 Task: Sort the products in the category "Trash Bins & Bags" by unit price (low first).
Action: Mouse moved to (778, 251)
Screenshot: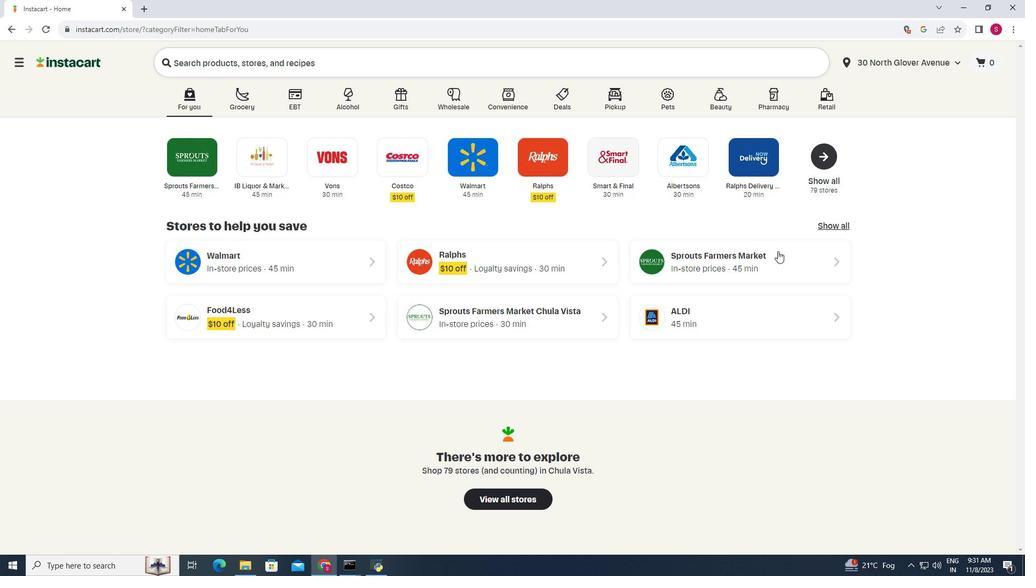 
Action: Mouse pressed left at (778, 251)
Screenshot: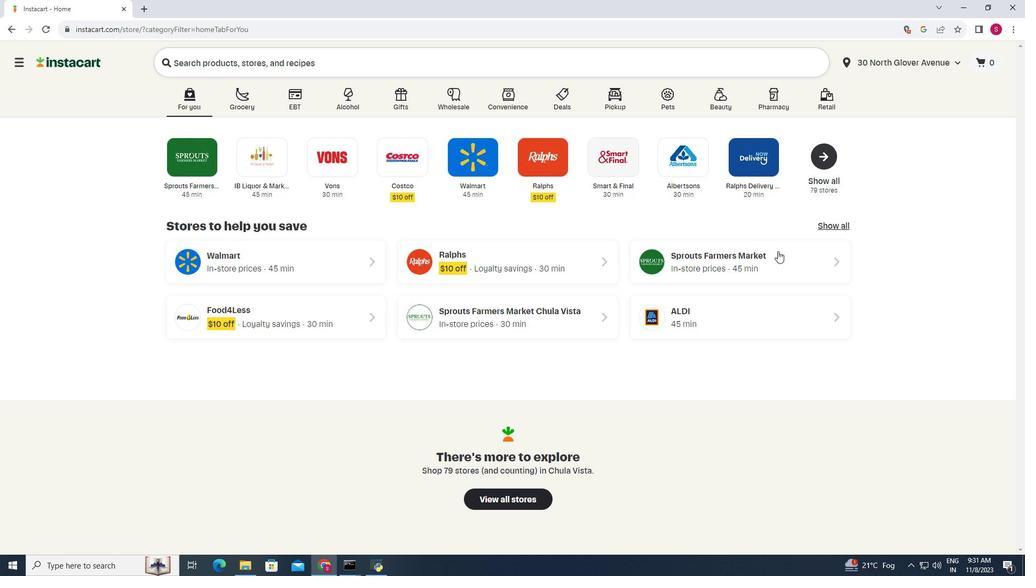 
Action: Mouse moved to (97, 352)
Screenshot: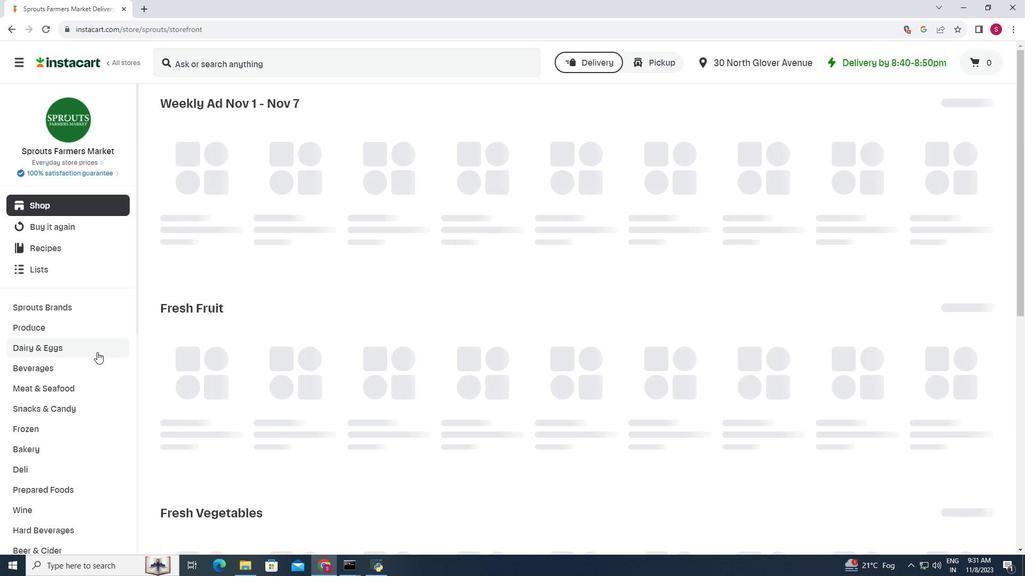 
Action: Mouse scrolled (97, 351) with delta (0, 0)
Screenshot: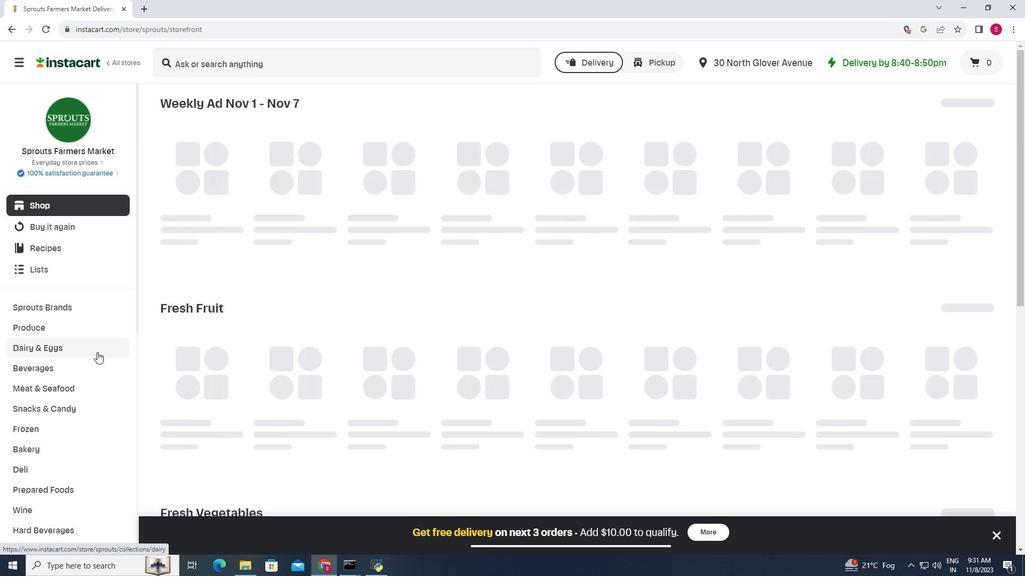 
Action: Mouse moved to (97, 352)
Screenshot: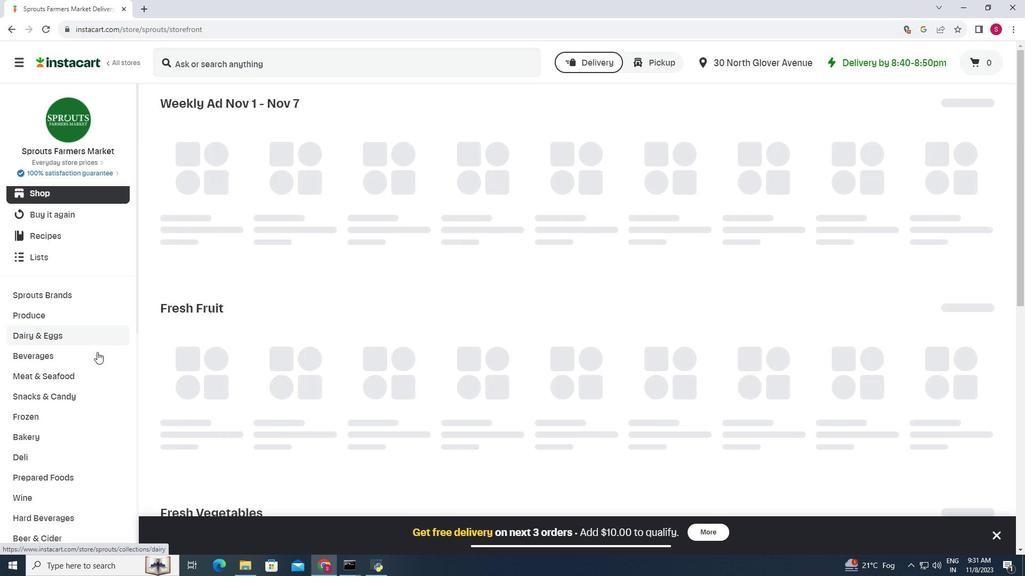 
Action: Mouse scrolled (97, 351) with delta (0, 0)
Screenshot: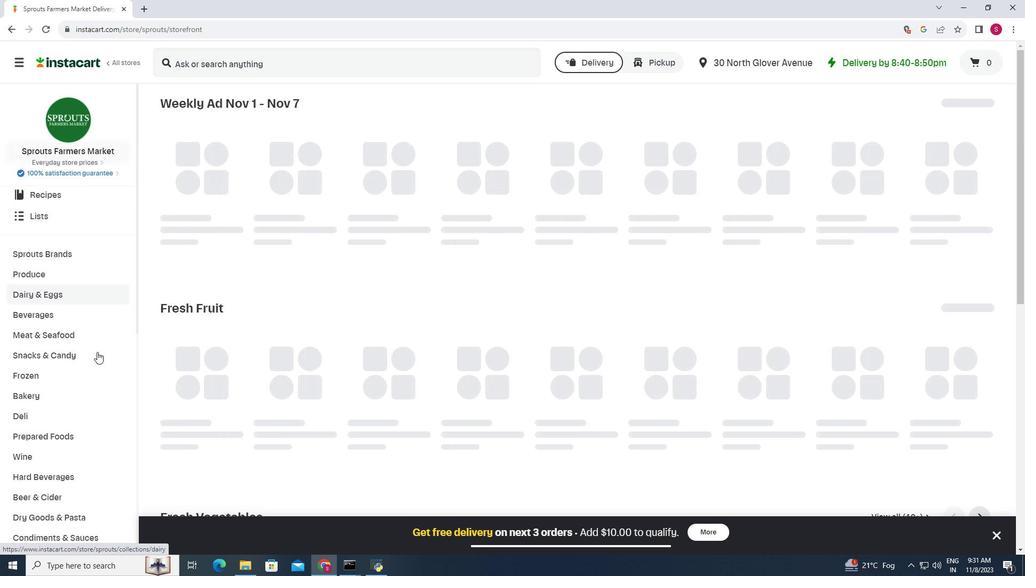 
Action: Mouse moved to (97, 353)
Screenshot: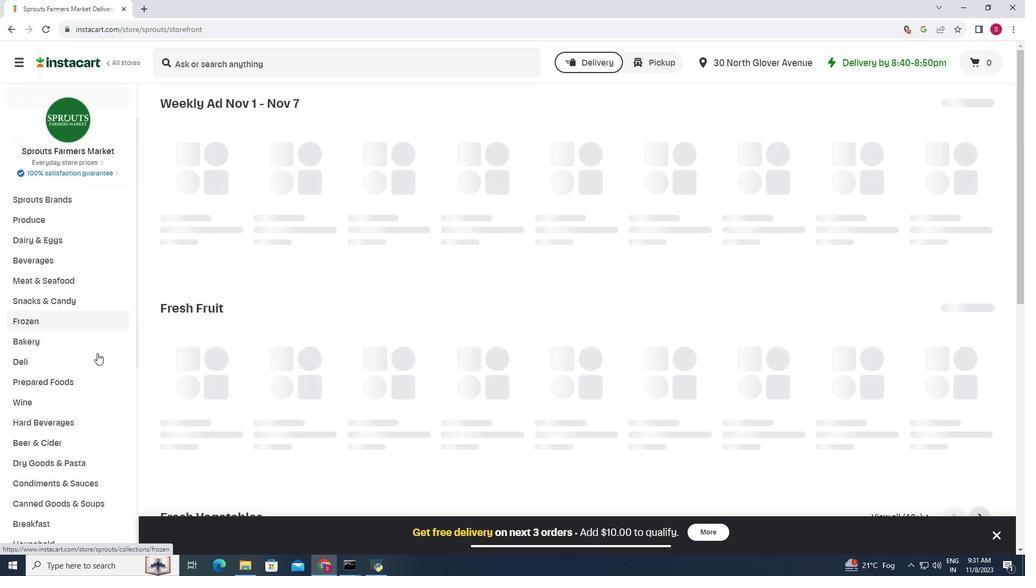 
Action: Mouse scrolled (97, 353) with delta (0, 0)
Screenshot: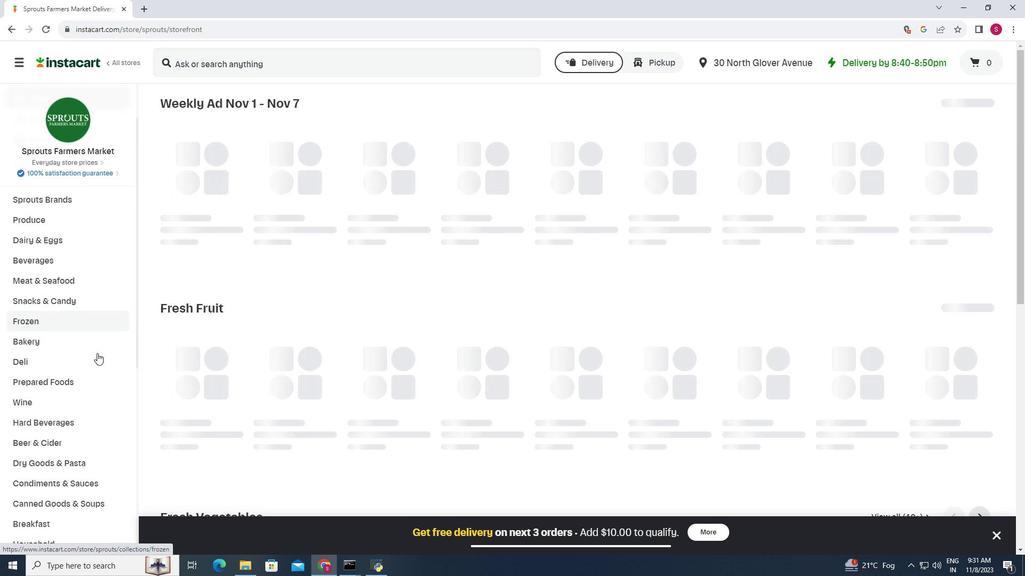 
Action: Mouse moved to (97, 354)
Screenshot: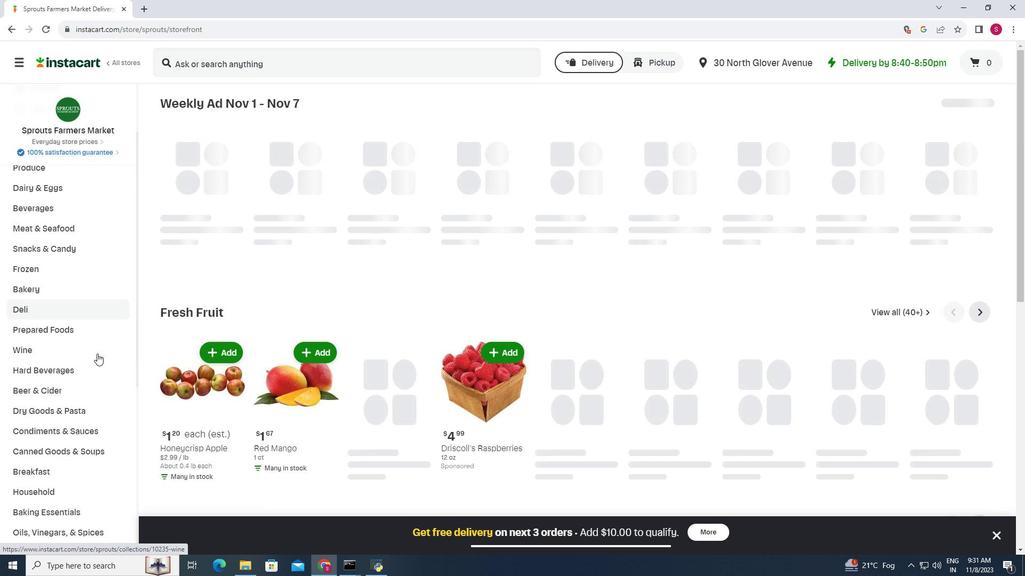 
Action: Mouse scrolled (97, 353) with delta (0, 0)
Screenshot: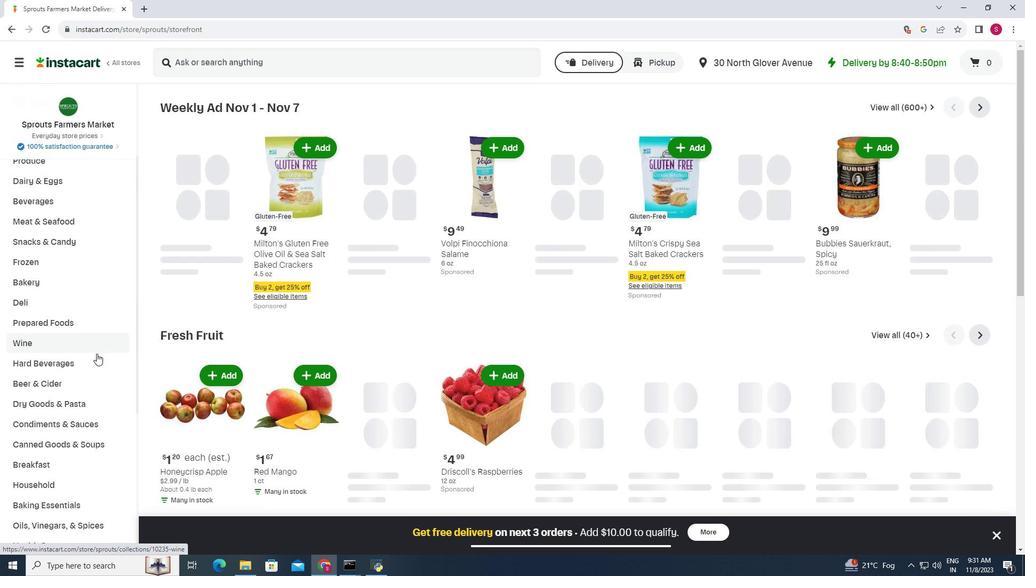 
Action: Mouse moved to (61, 437)
Screenshot: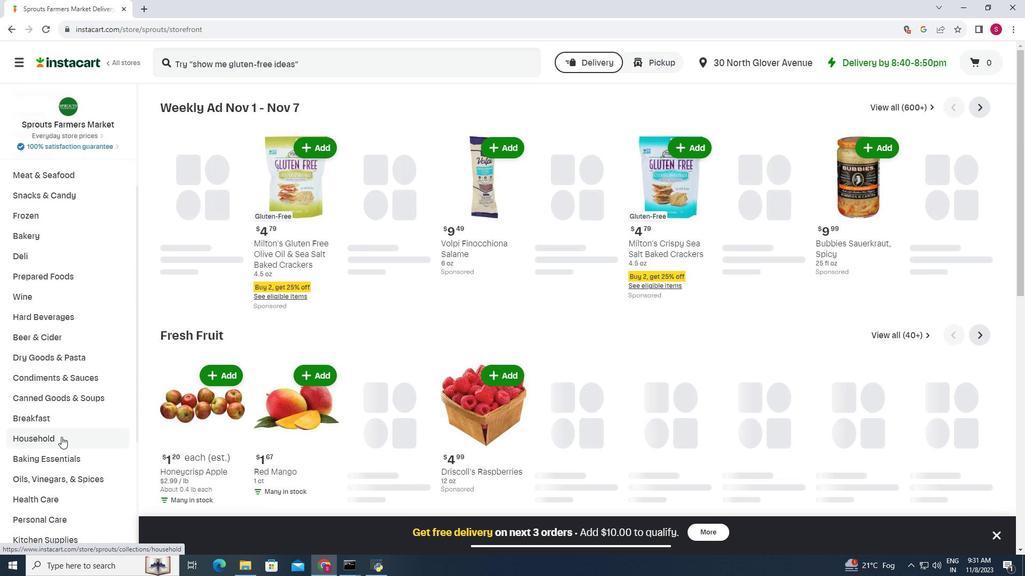 
Action: Mouse pressed left at (61, 437)
Screenshot: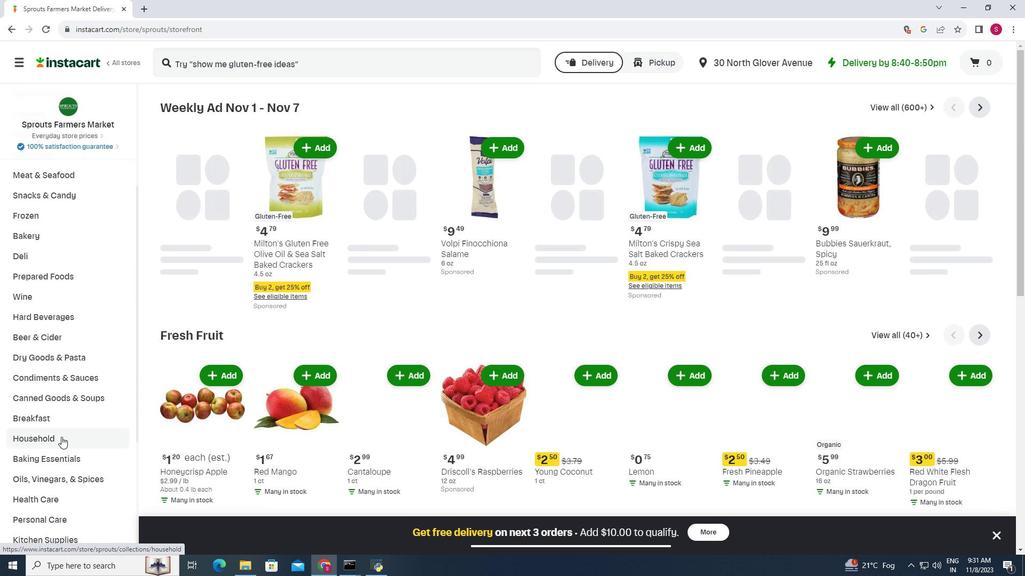
Action: Mouse moved to (754, 131)
Screenshot: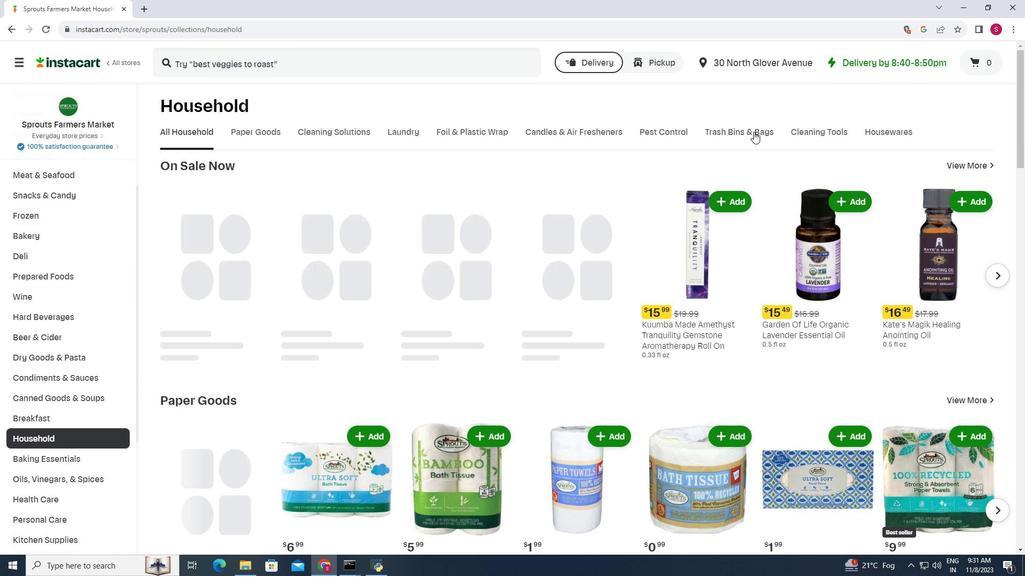 
Action: Mouse pressed left at (754, 131)
Screenshot: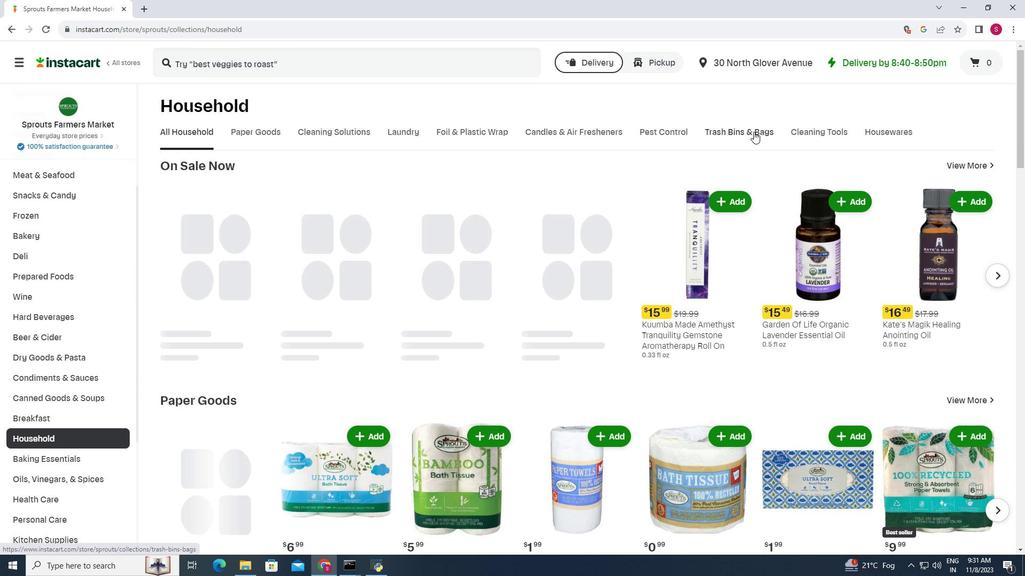
Action: Mouse moved to (989, 166)
Screenshot: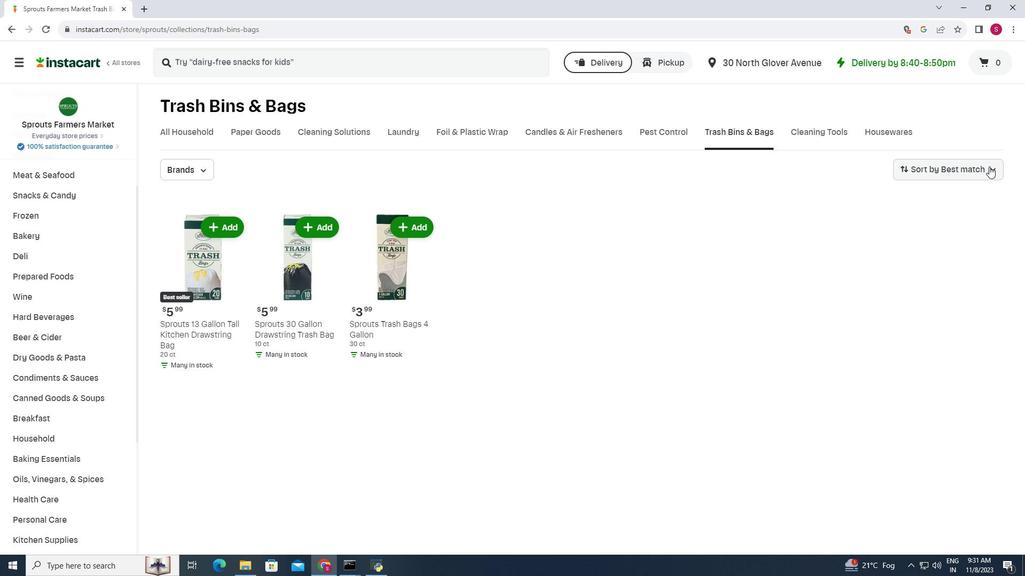 
Action: Mouse pressed left at (989, 166)
Screenshot: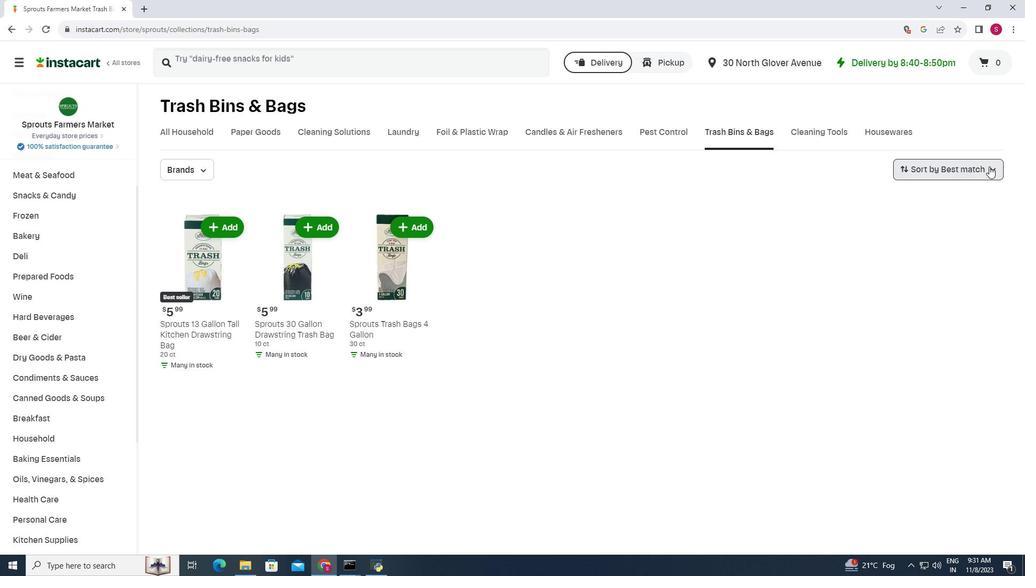 
Action: Mouse moved to (953, 264)
Screenshot: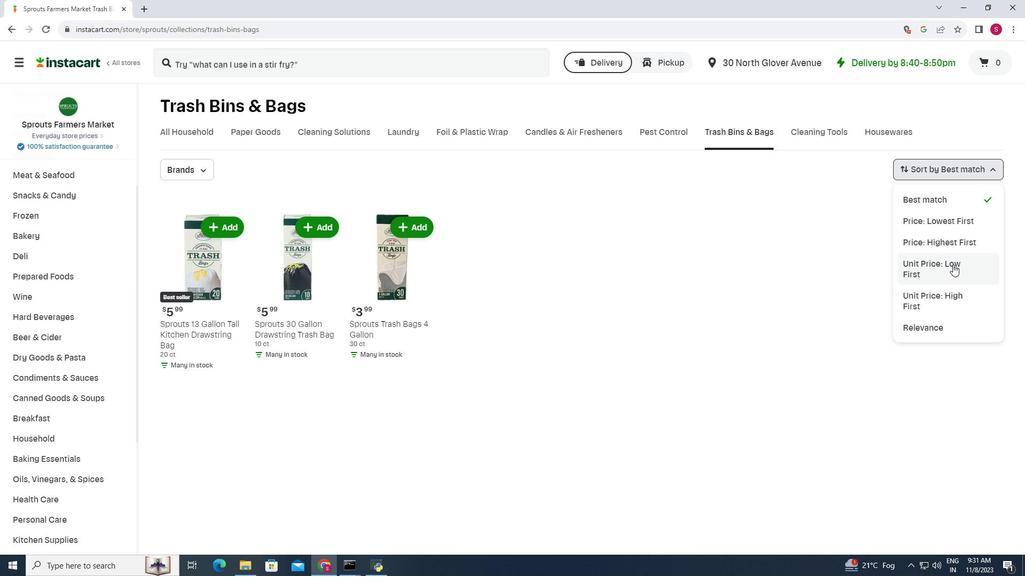 
Action: Mouse pressed left at (953, 264)
Screenshot: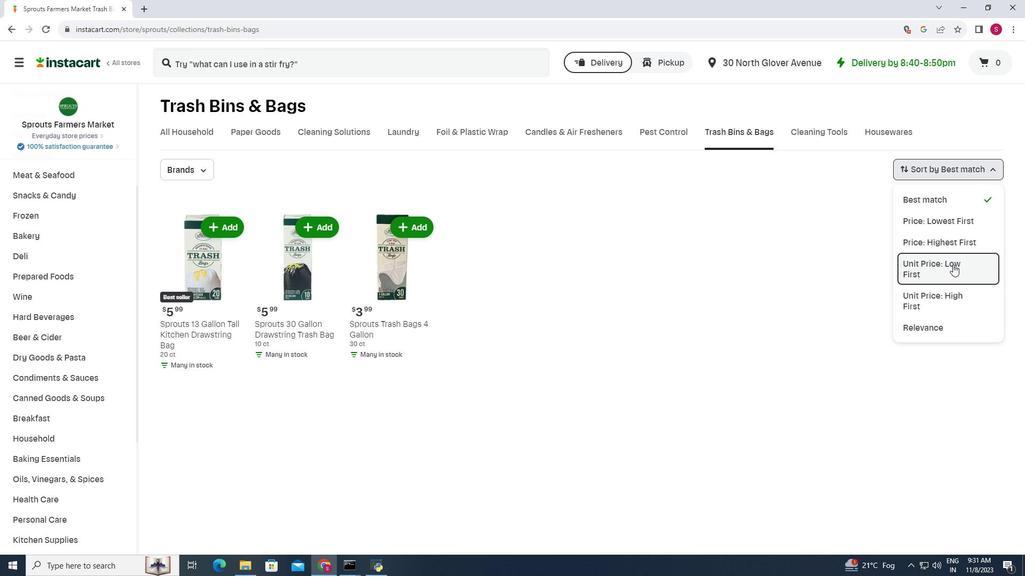 
Action: Mouse moved to (632, 223)
Screenshot: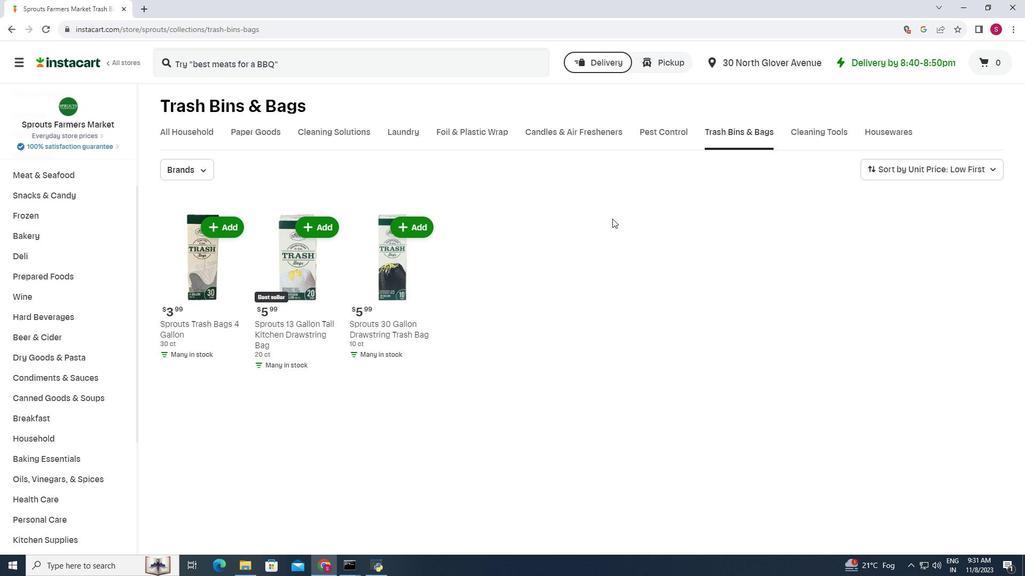 
